 Task: Change arrow line color to brown.
Action: Mouse moved to (474, 259)
Screenshot: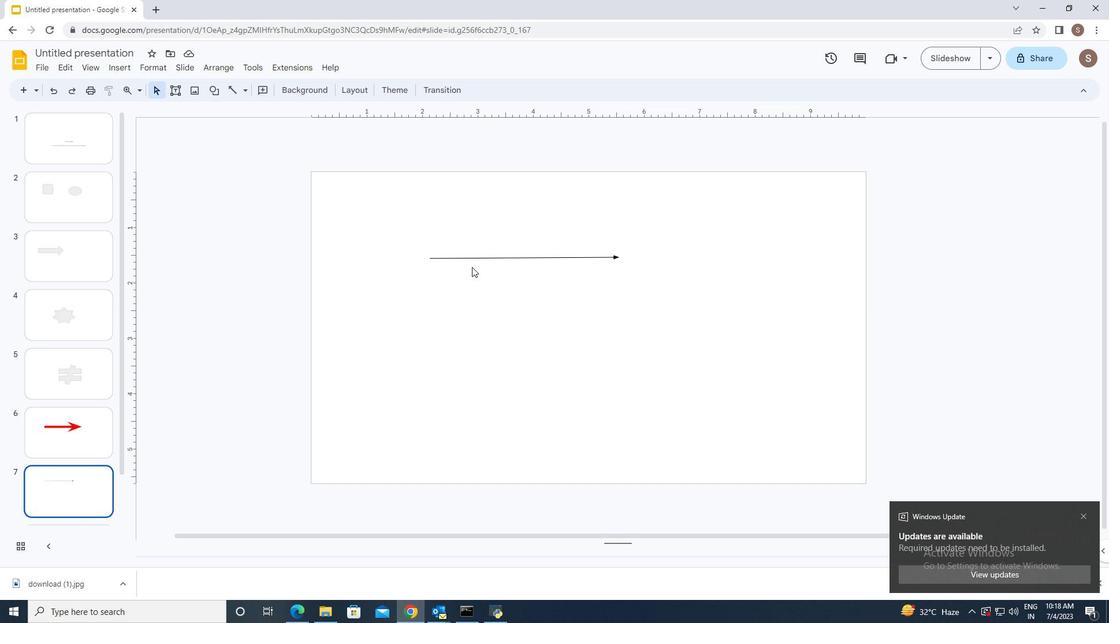 
Action: Mouse pressed left at (474, 259)
Screenshot: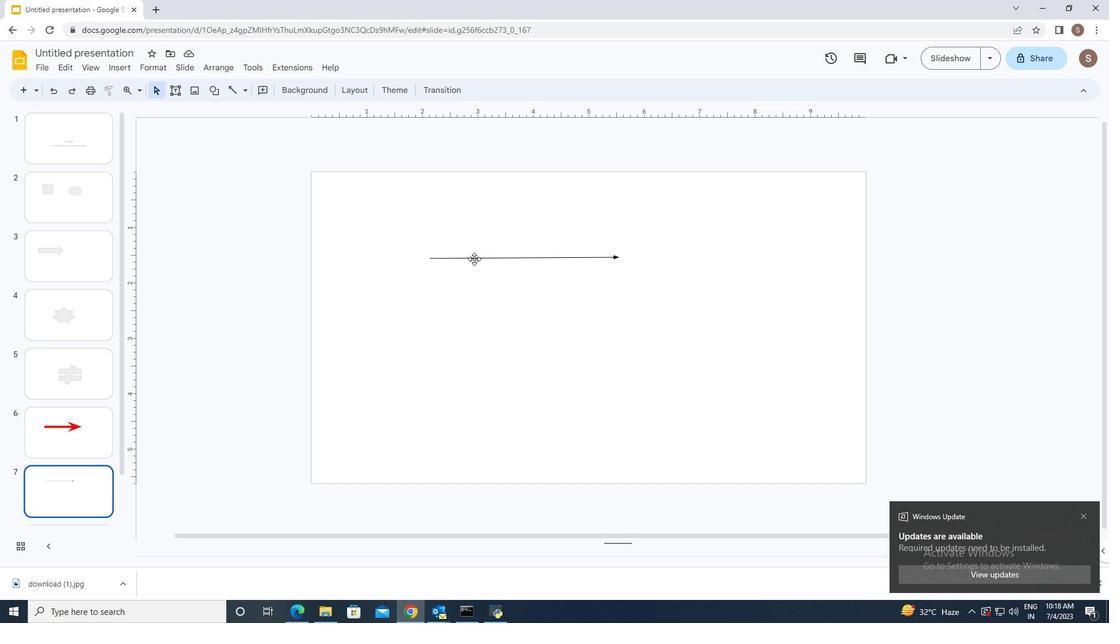 
Action: Mouse moved to (267, 88)
Screenshot: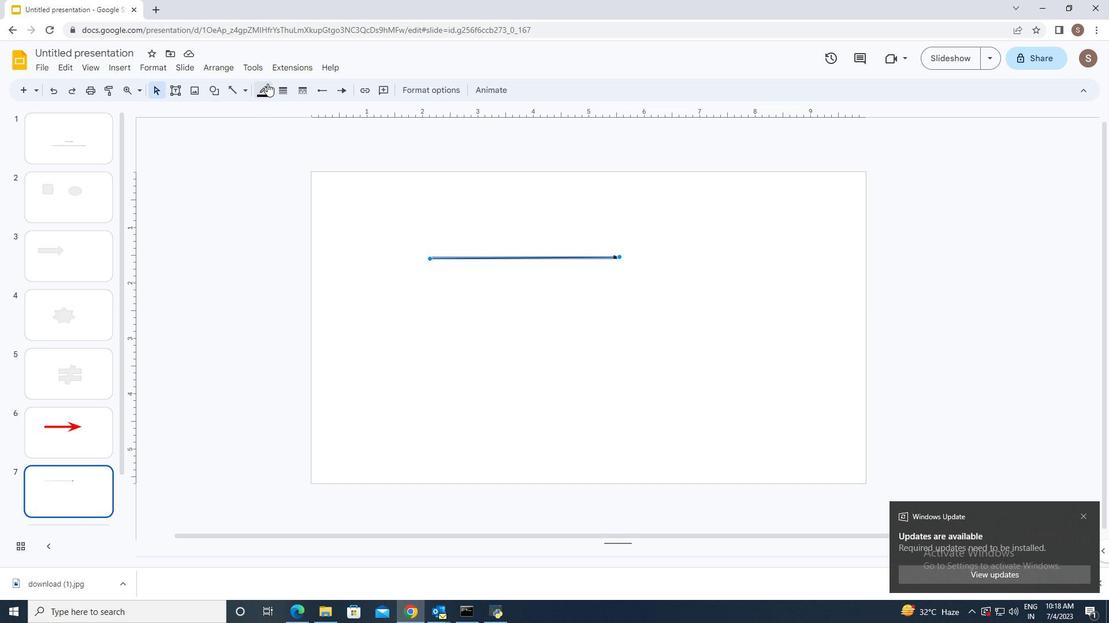 
Action: Mouse pressed left at (267, 88)
Screenshot: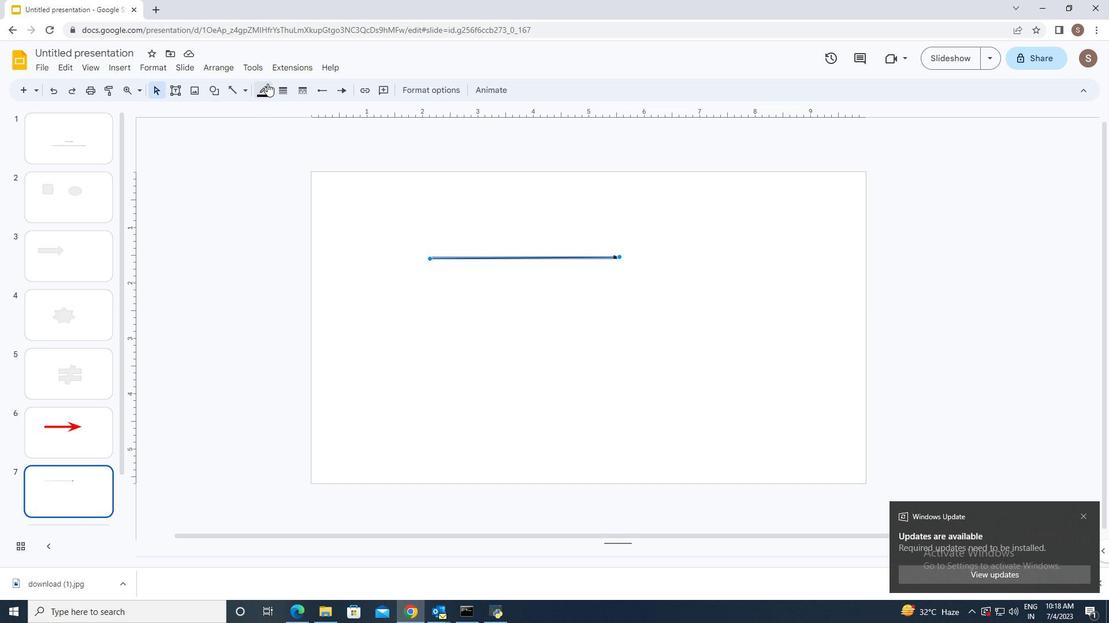 
Action: Mouse moved to (316, 164)
Screenshot: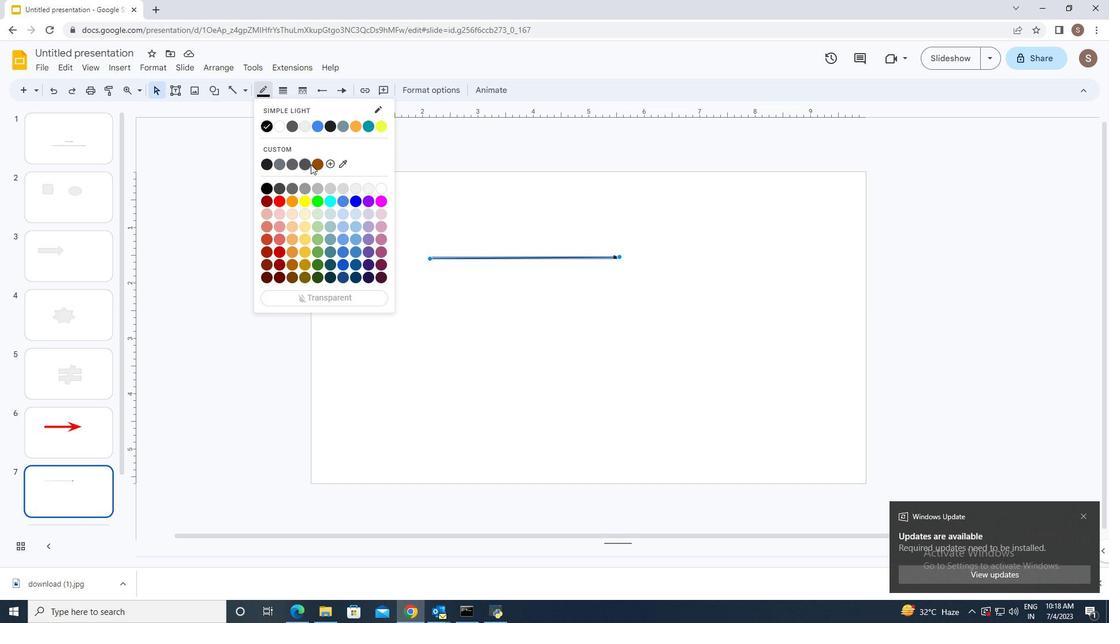 
Action: Mouse pressed left at (316, 164)
Screenshot: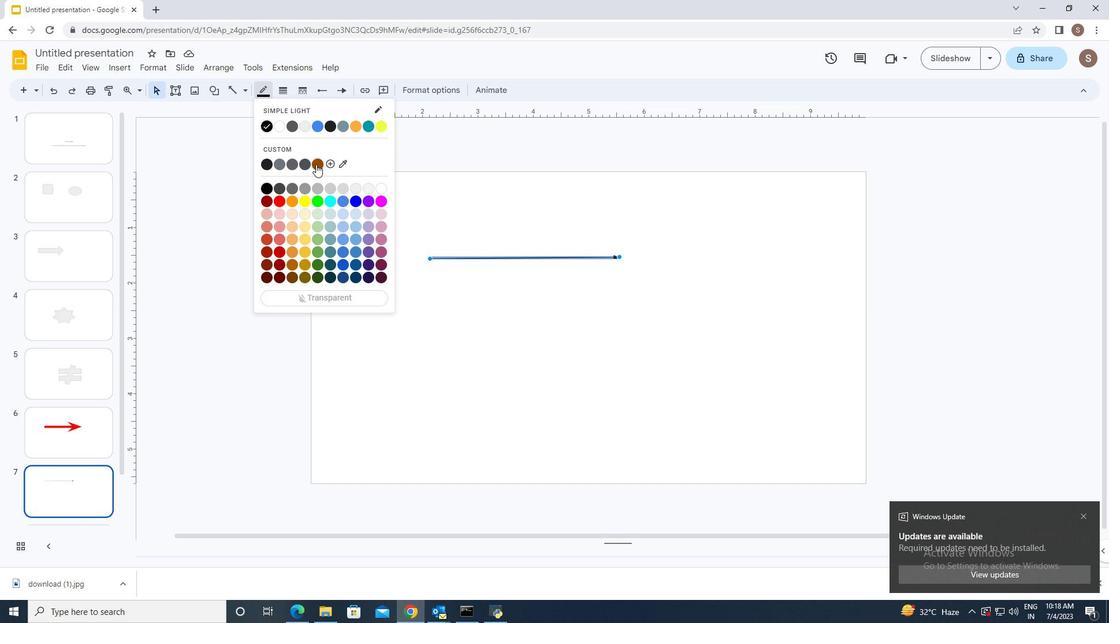 
Action: Mouse moved to (451, 313)
Screenshot: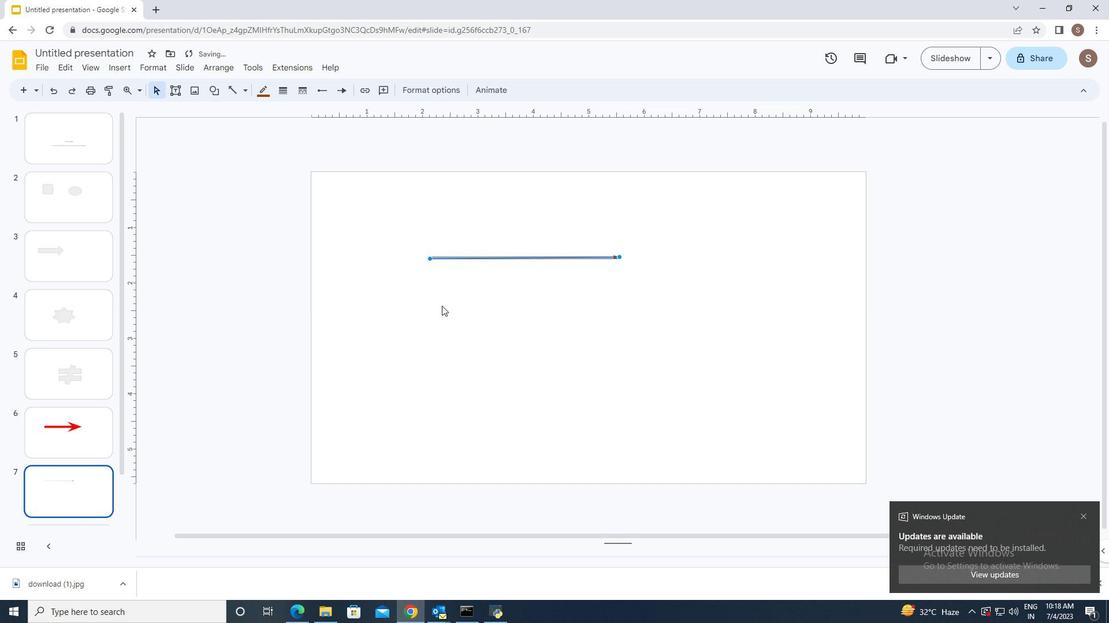 
Action: Mouse pressed left at (451, 313)
Screenshot: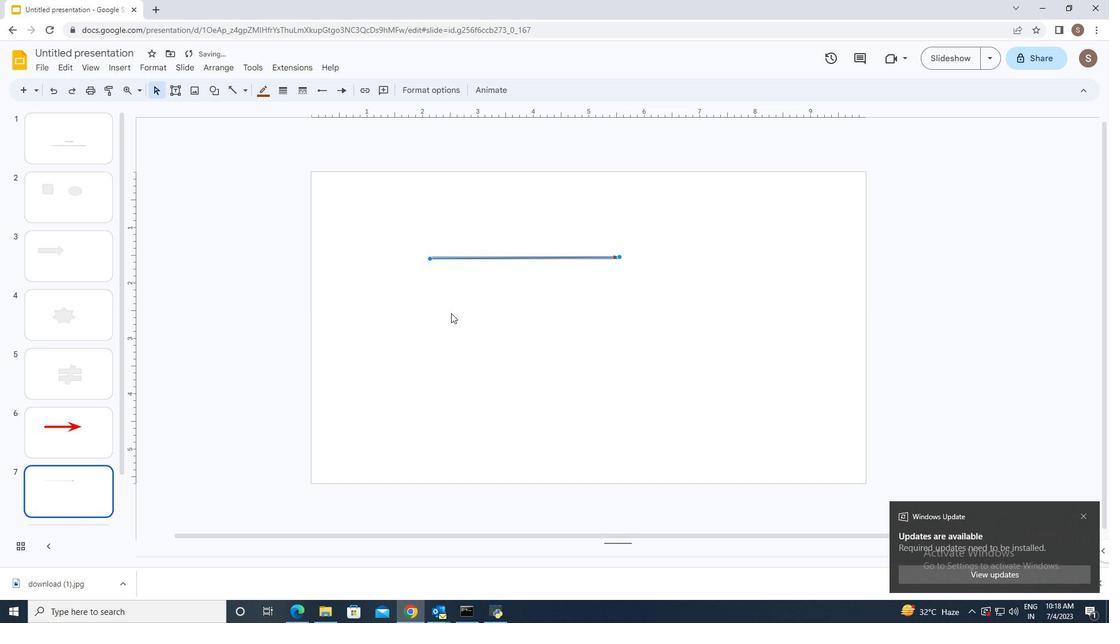
